 Task: In the  document feature.odt. Below name insert the link: 'www.facebook.com' Insert Dropdown below the link: Review Status  'Select Approved'Insert Header and write  "Stellar". Change font style to  Times New Roman
Action: Mouse moved to (435, 435)
Screenshot: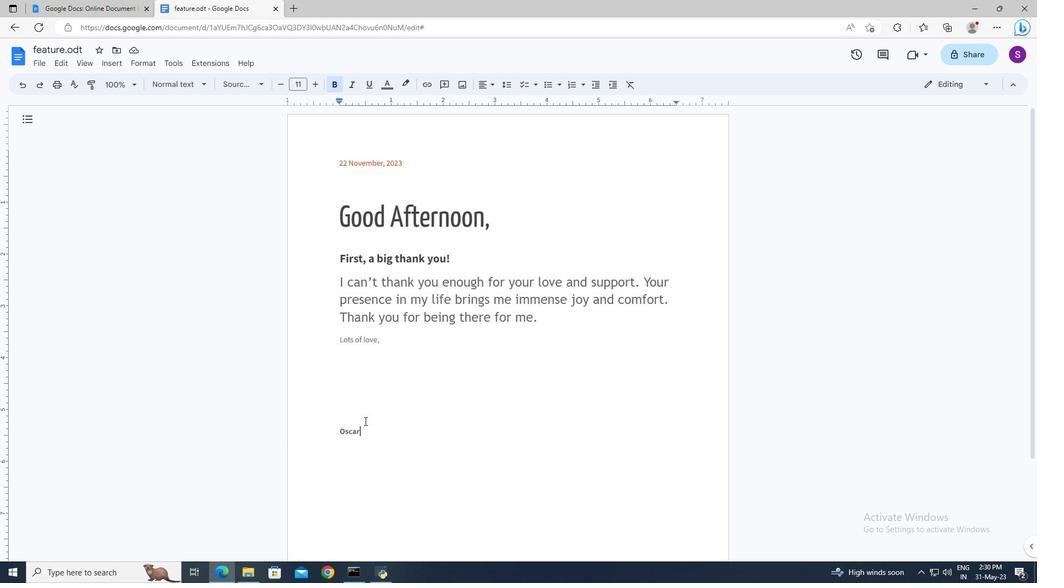 
Action: Mouse pressed left at (435, 435)
Screenshot: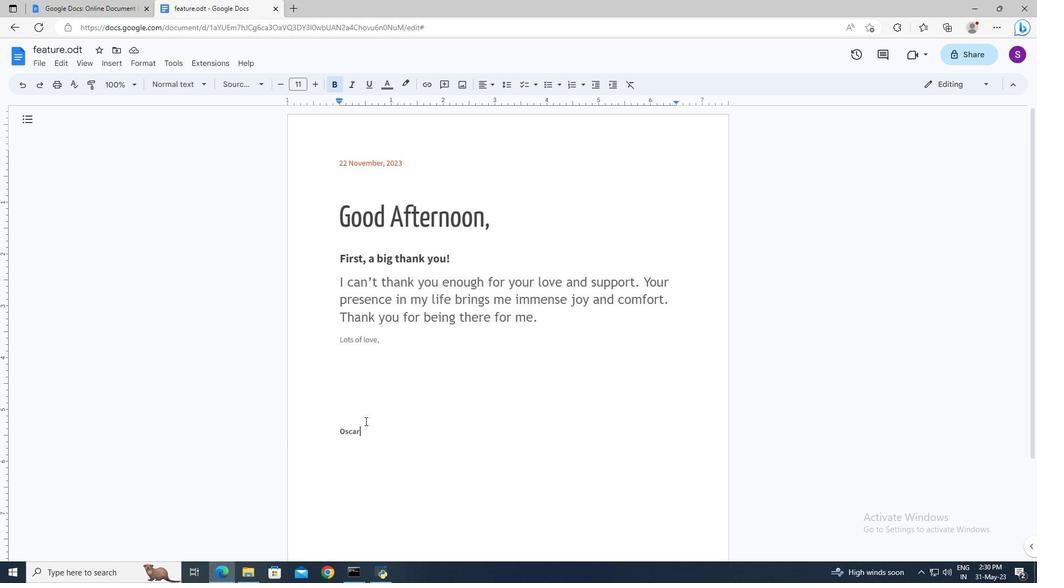 
Action: Mouse moved to (369, 430)
Screenshot: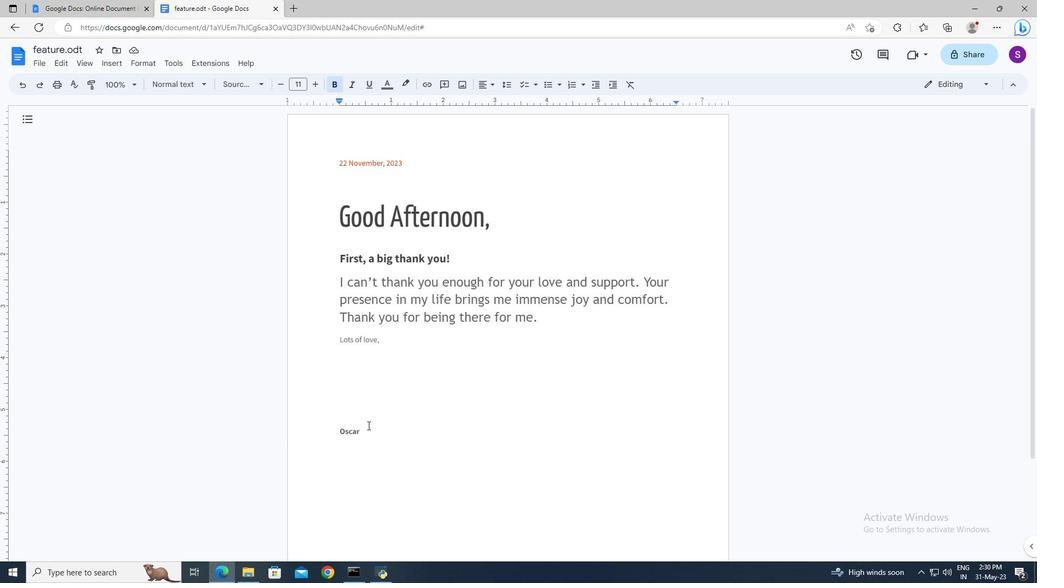 
Action: Mouse pressed left at (369, 430)
Screenshot: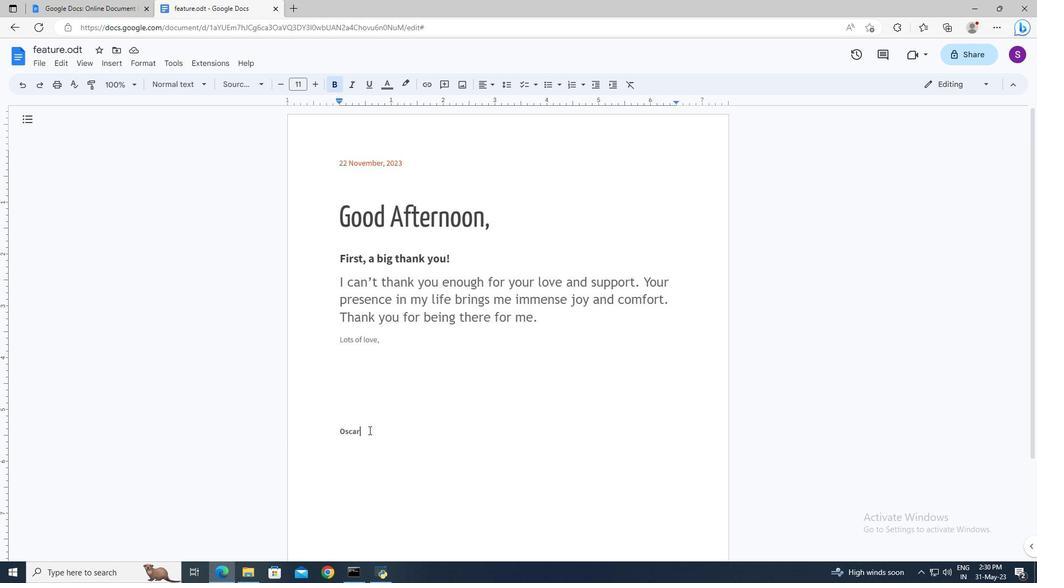 
Action: Key pressed <Key.enter>
Screenshot: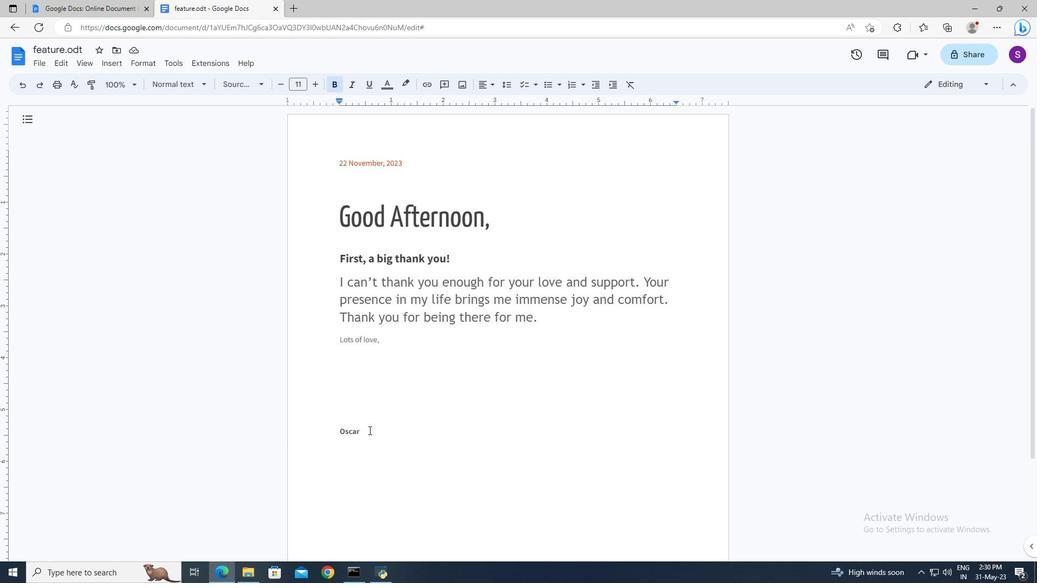 
Action: Mouse moved to (120, 68)
Screenshot: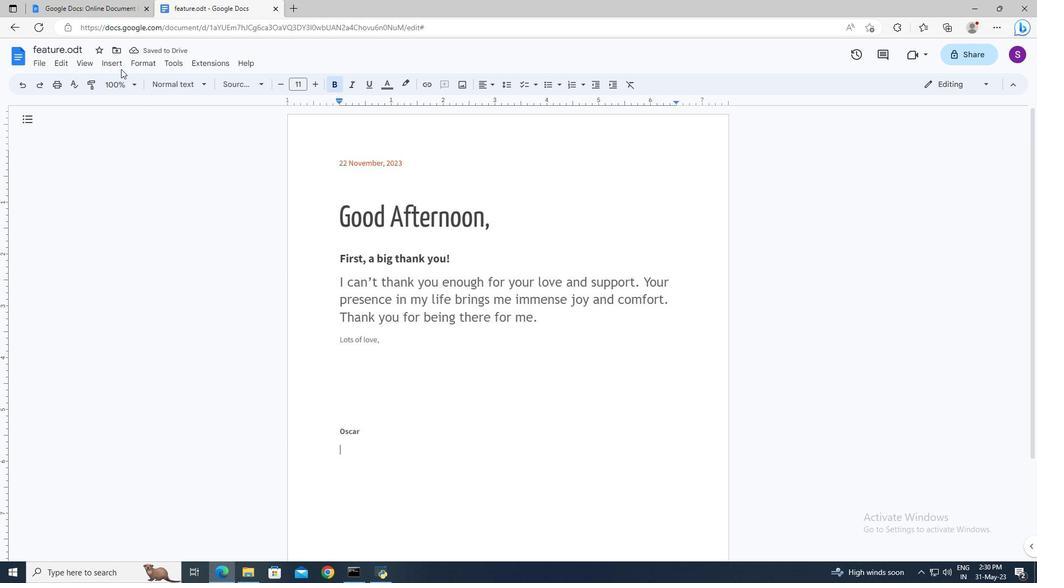 
Action: Mouse pressed left at (120, 68)
Screenshot: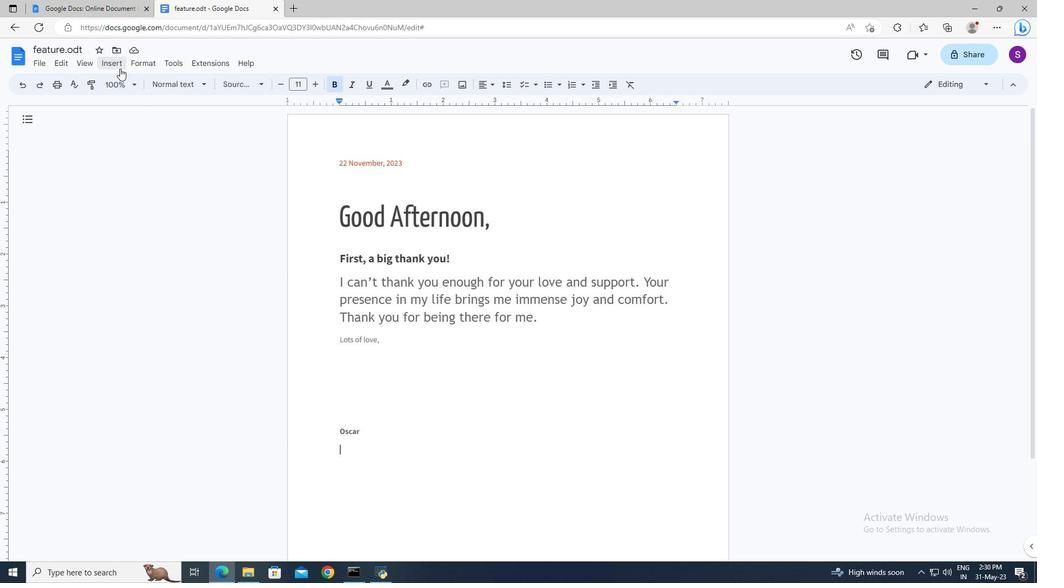 
Action: Mouse moved to (140, 392)
Screenshot: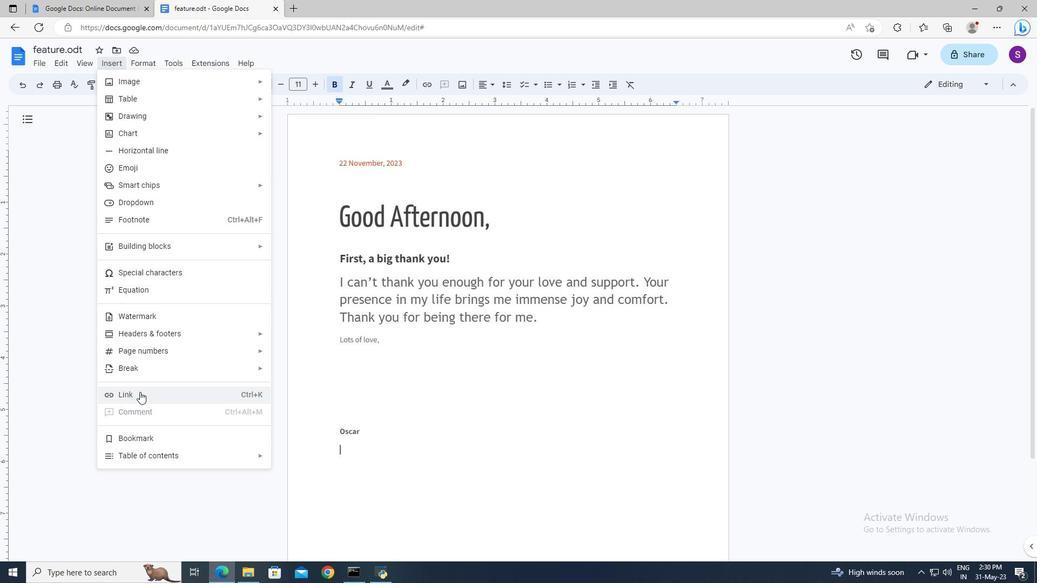 
Action: Mouse pressed left at (140, 392)
Screenshot: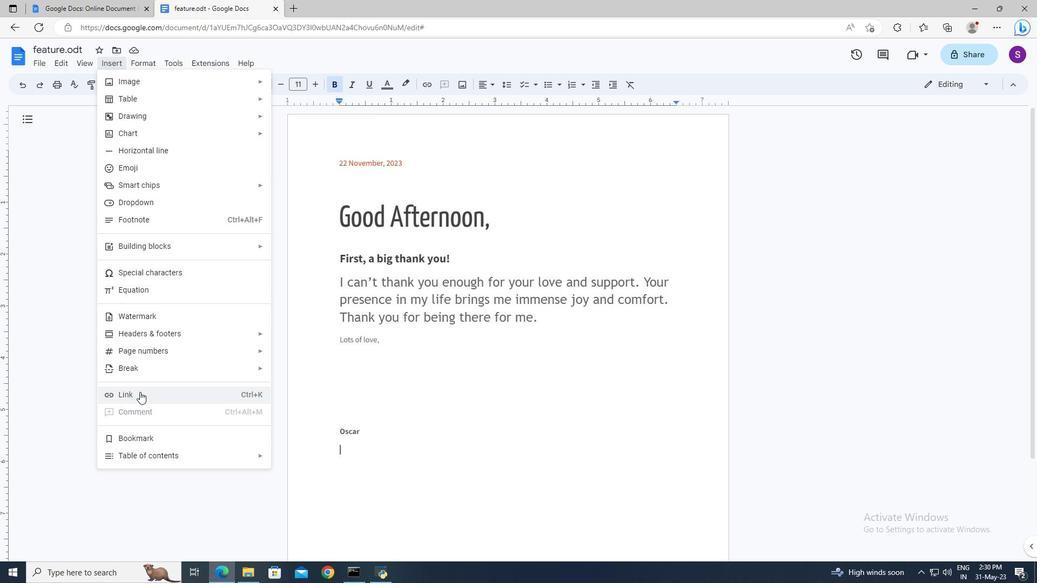 
Action: Mouse moved to (364, 284)
Screenshot: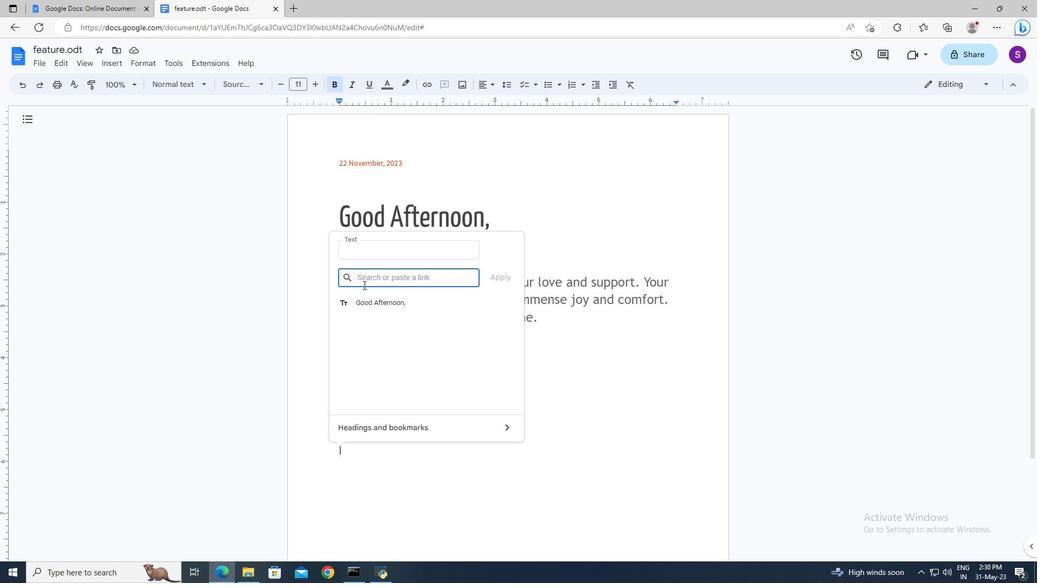 
Action: Mouse pressed left at (364, 284)
Screenshot: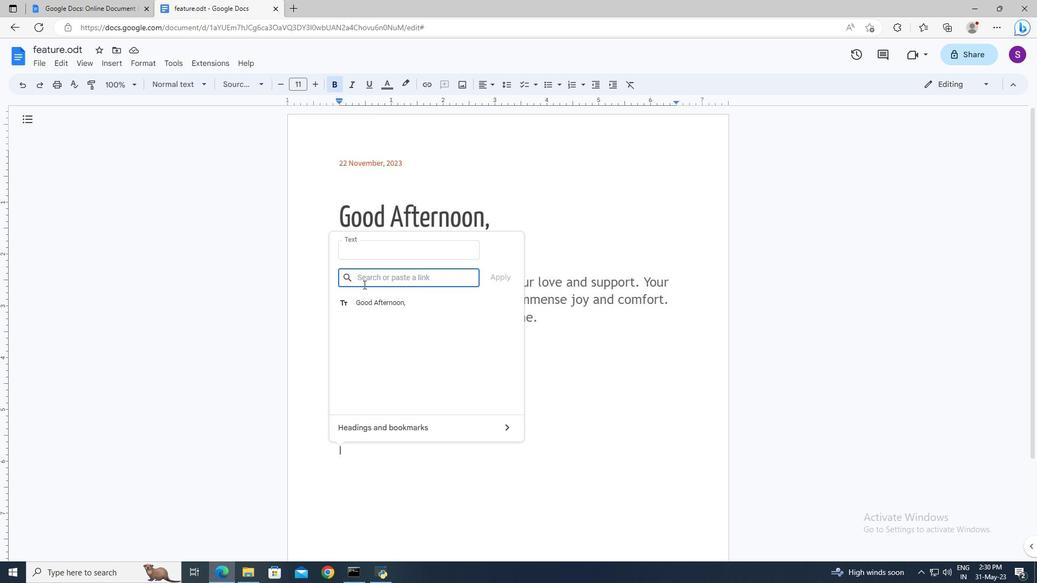 
Action: Mouse moved to (363, 281)
Screenshot: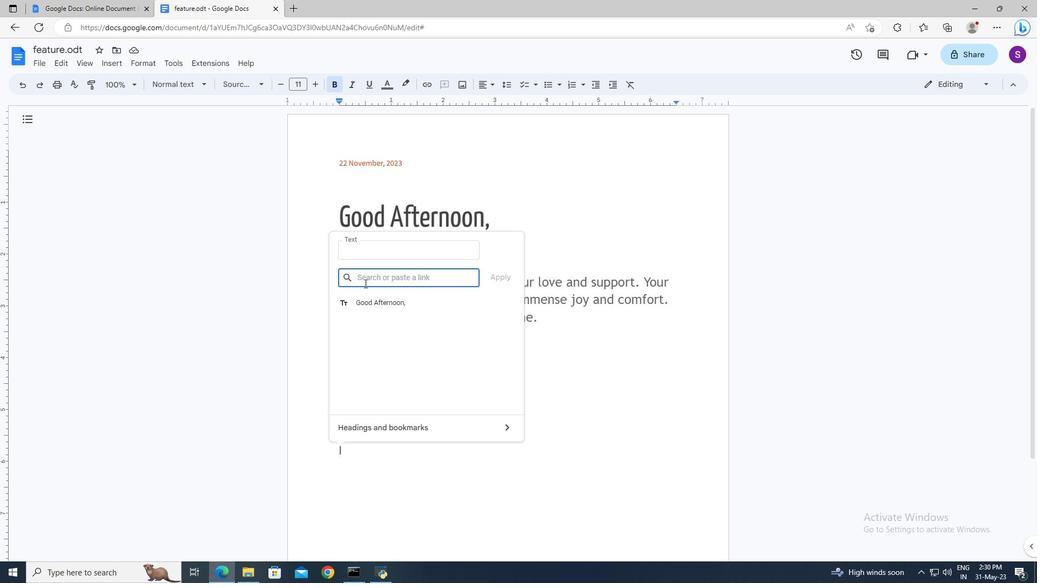 
Action: Key pressed www.facebook.com<Key.enter><Key.enter>
Screenshot: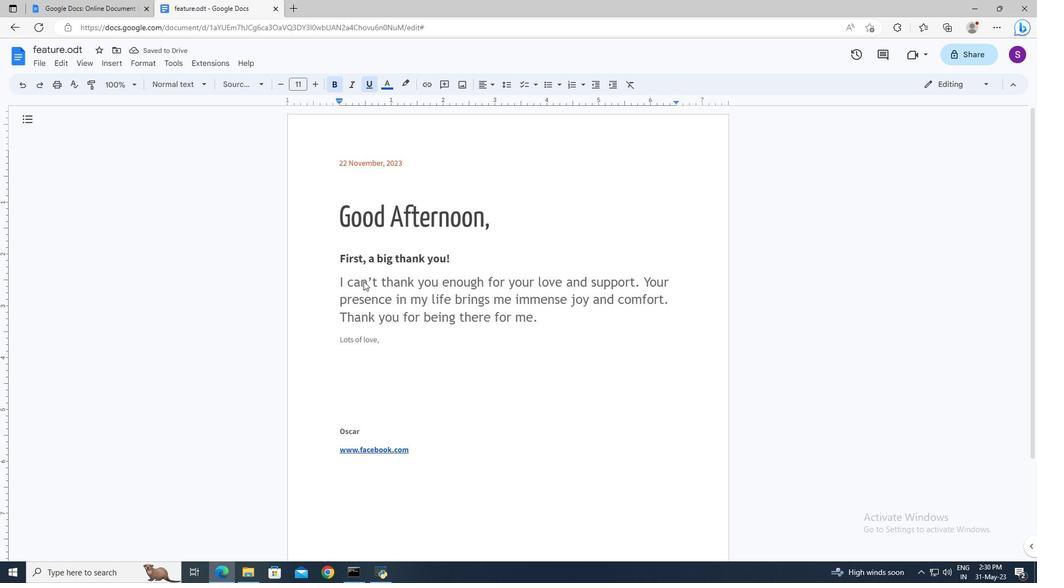 
Action: Mouse moved to (123, 68)
Screenshot: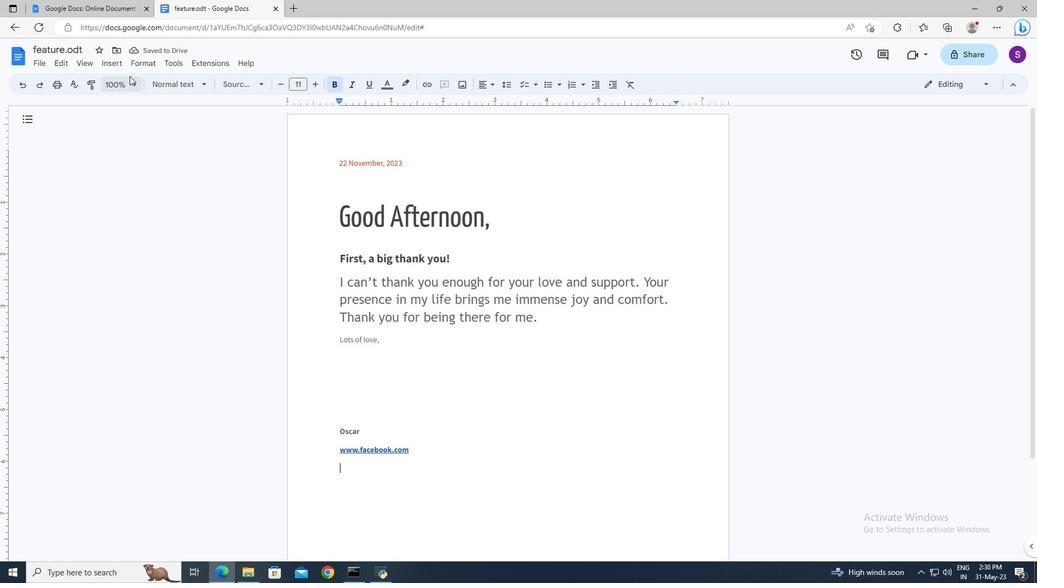 
Action: Mouse pressed left at (123, 68)
Screenshot: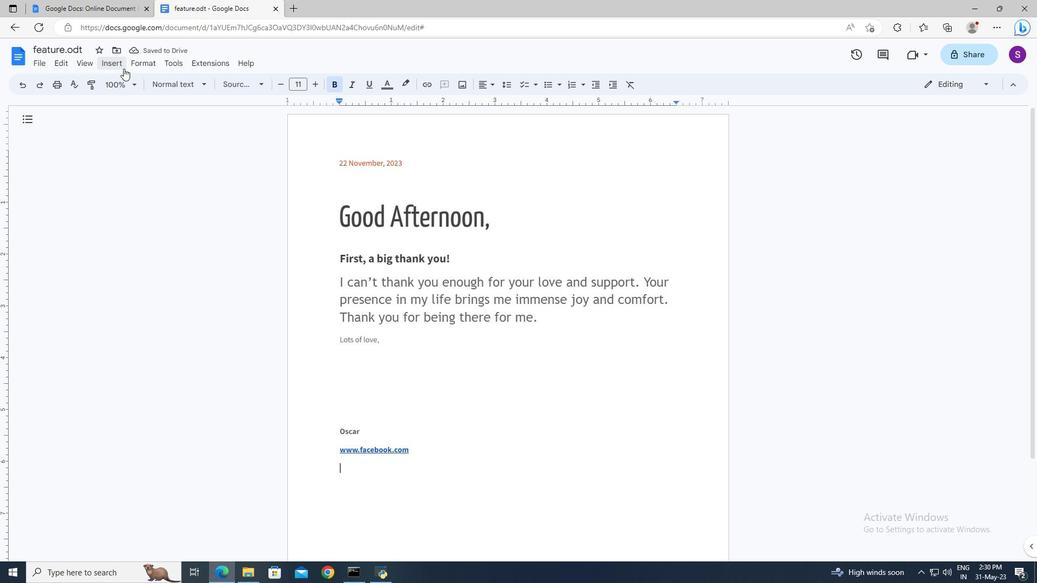 
Action: Mouse moved to (130, 199)
Screenshot: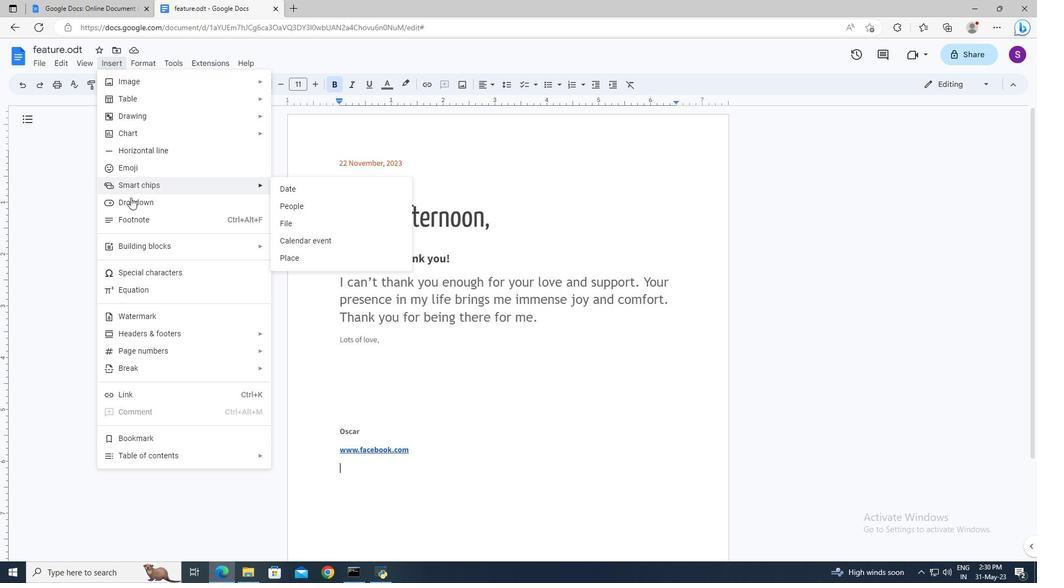 
Action: Mouse pressed left at (130, 199)
Screenshot: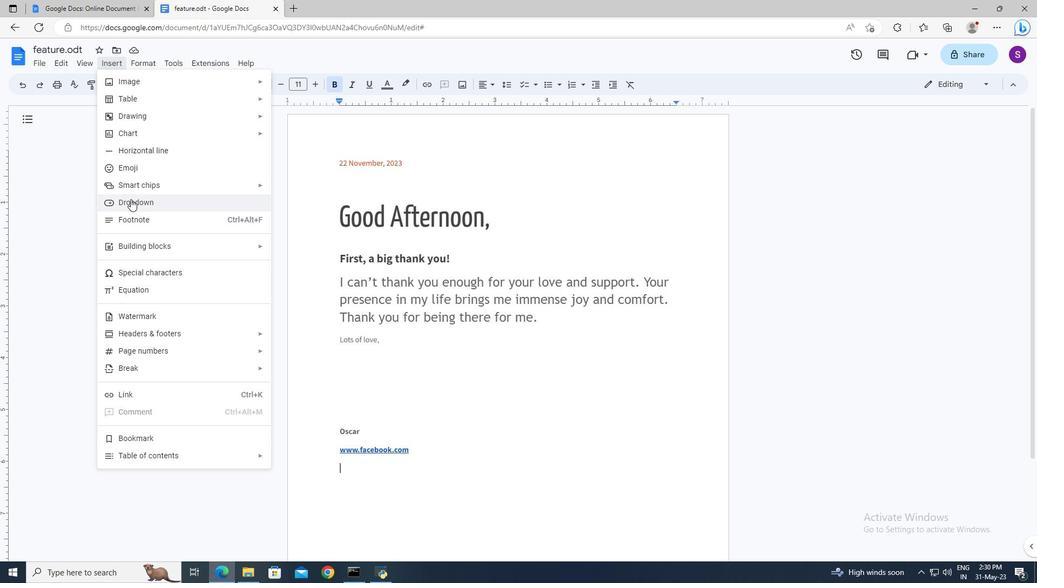 
Action: Mouse moved to (424, 465)
Screenshot: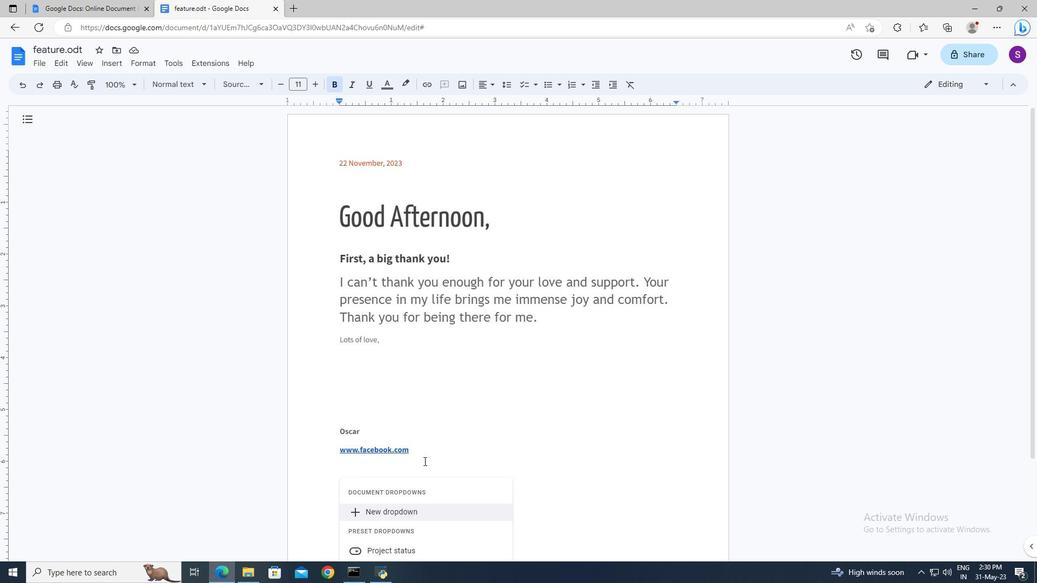
Action: Mouse scrolled (424, 465) with delta (0, 0)
Screenshot: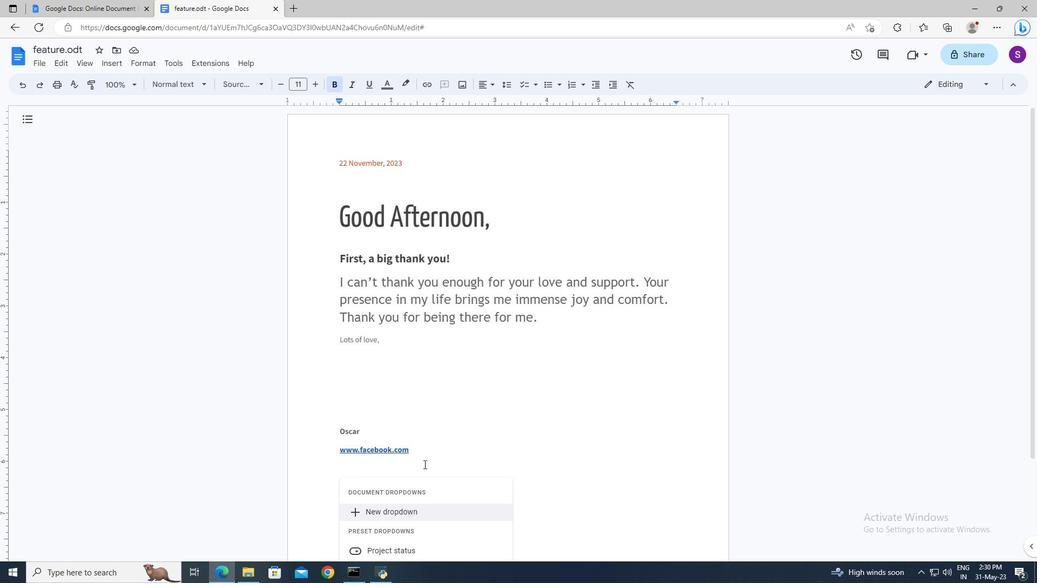 
Action: Mouse moved to (535, 505)
Screenshot: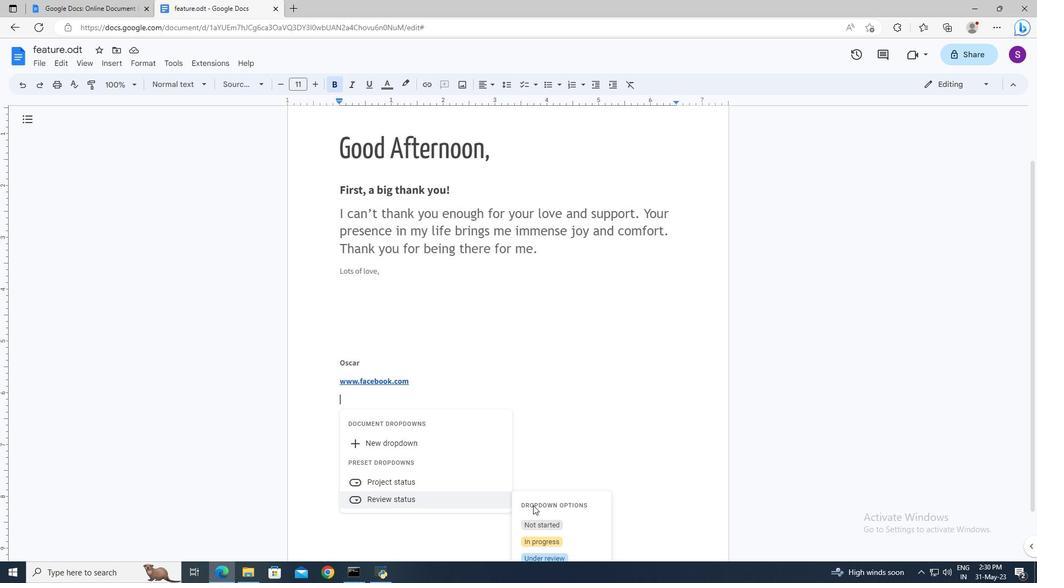 
Action: Mouse scrolled (535, 505) with delta (0, 0)
Screenshot: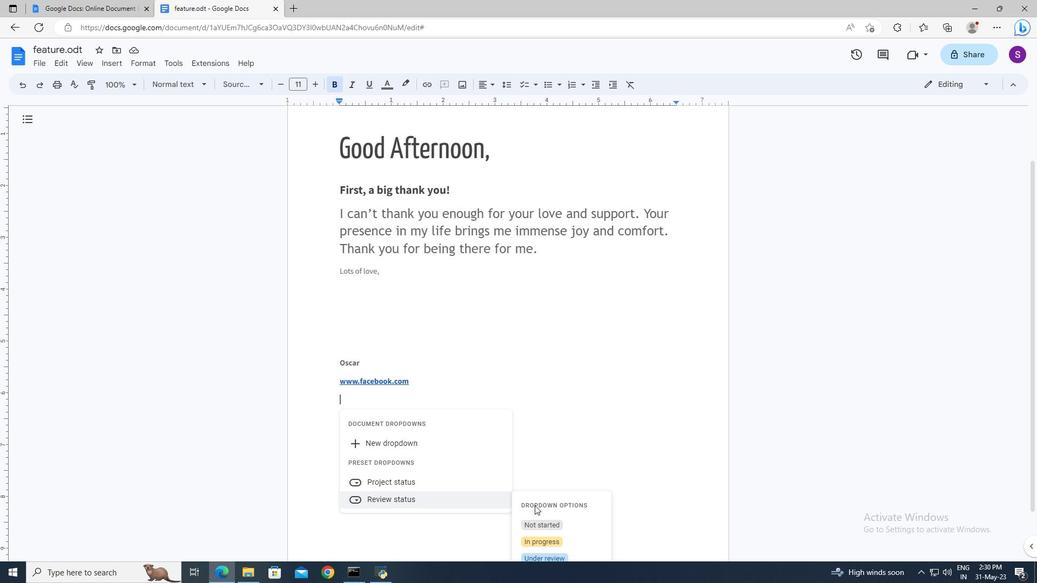 
Action: Mouse scrolled (535, 506) with delta (0, 0)
Screenshot: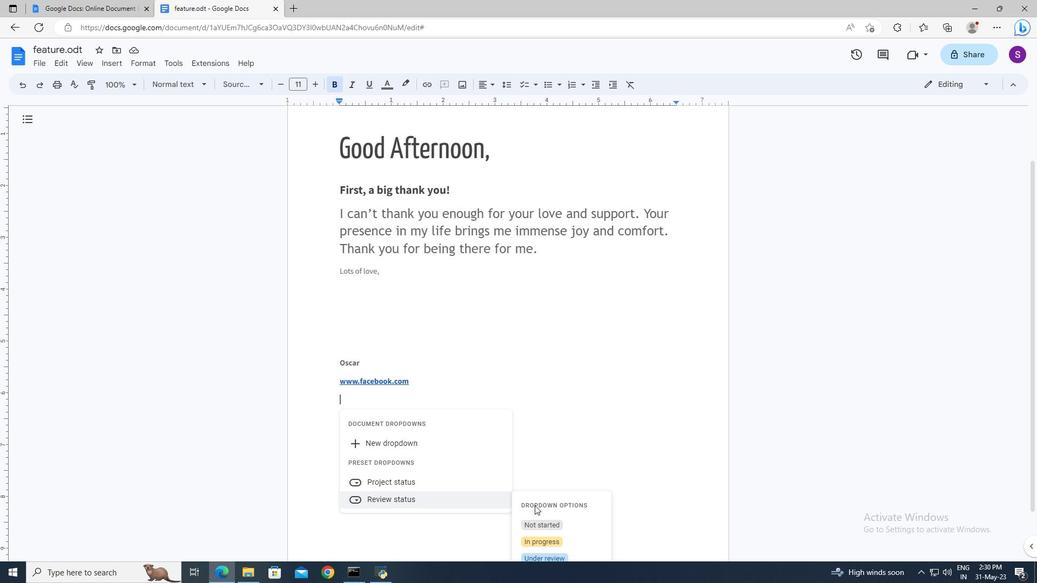 
Action: Mouse scrolled (535, 505) with delta (0, 0)
Screenshot: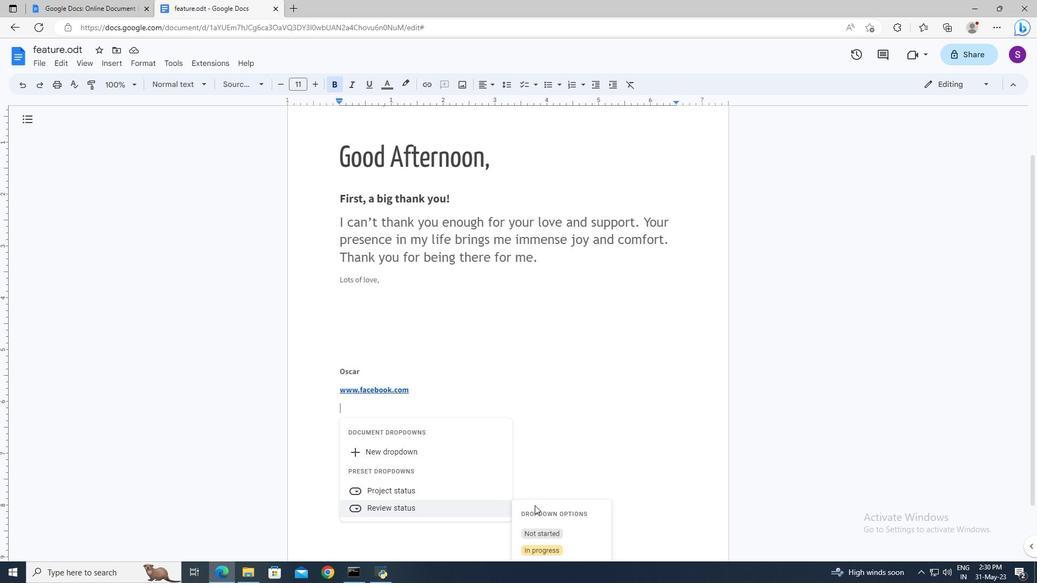 
Action: Mouse moved to (533, 513)
Screenshot: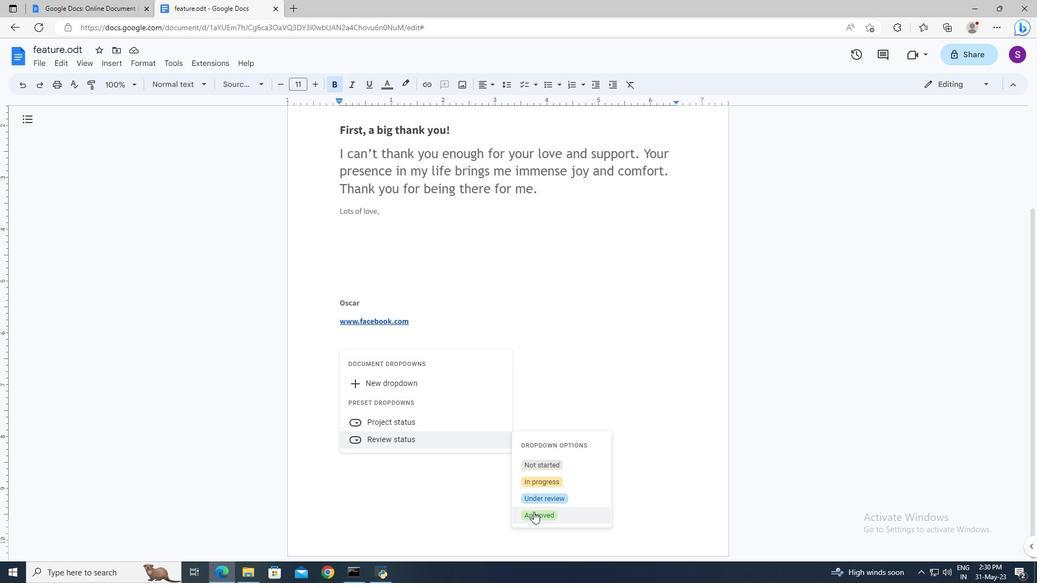 
Action: Mouse pressed left at (533, 513)
Screenshot: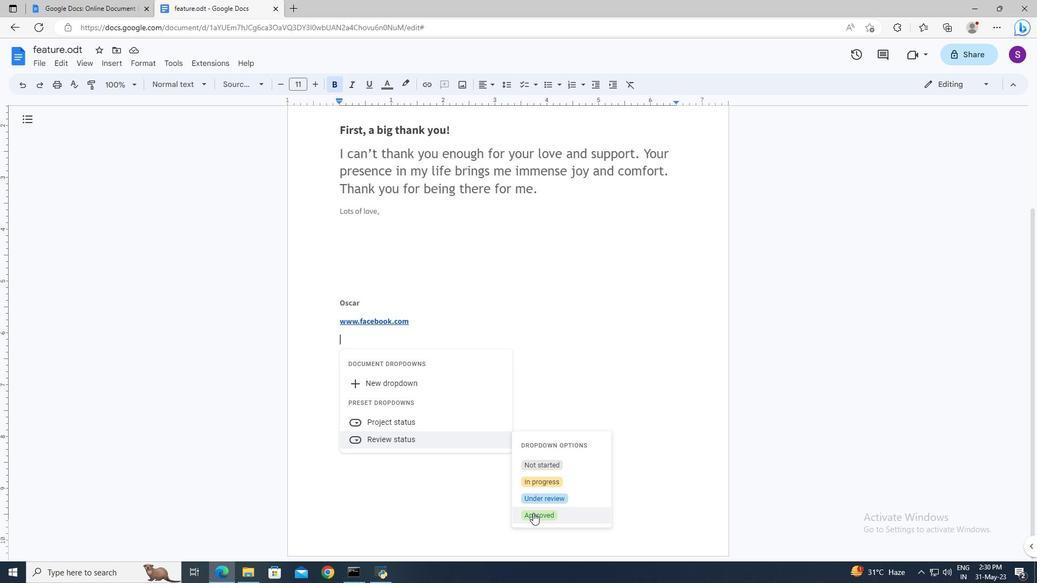 
Action: Mouse moved to (118, 66)
Screenshot: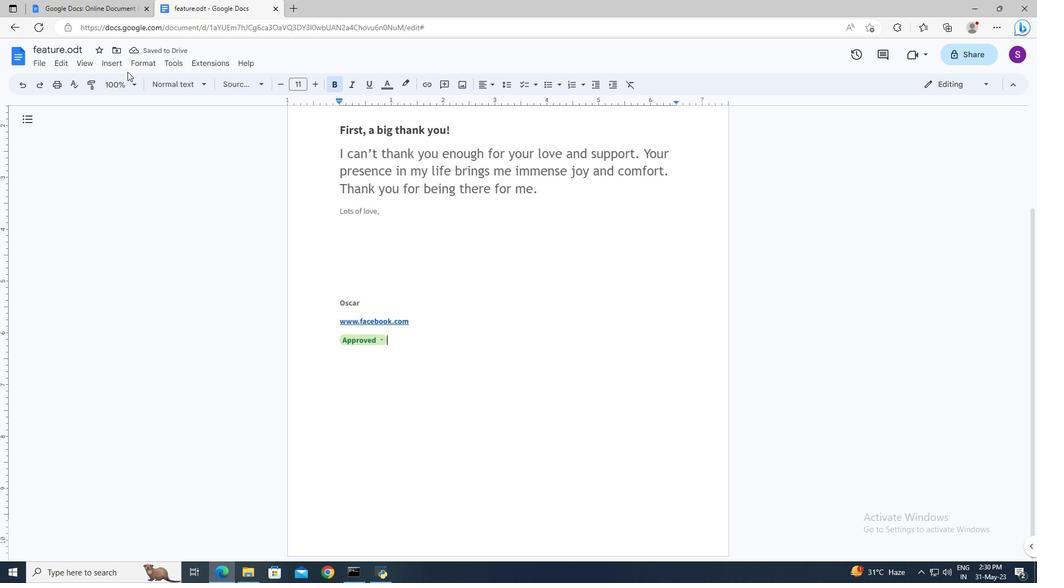 
Action: Mouse pressed left at (118, 66)
Screenshot: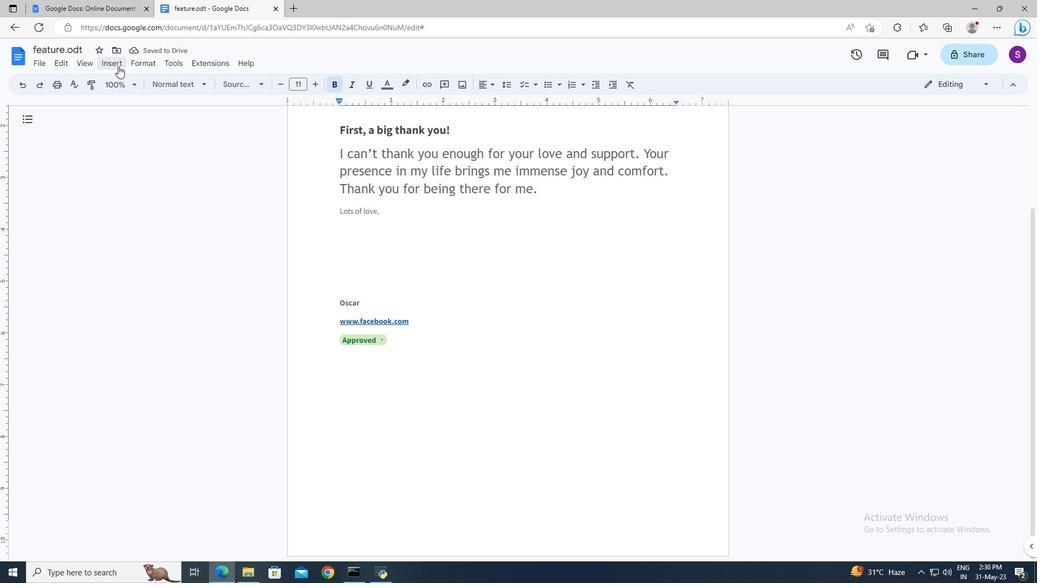 
Action: Mouse moved to (140, 334)
Screenshot: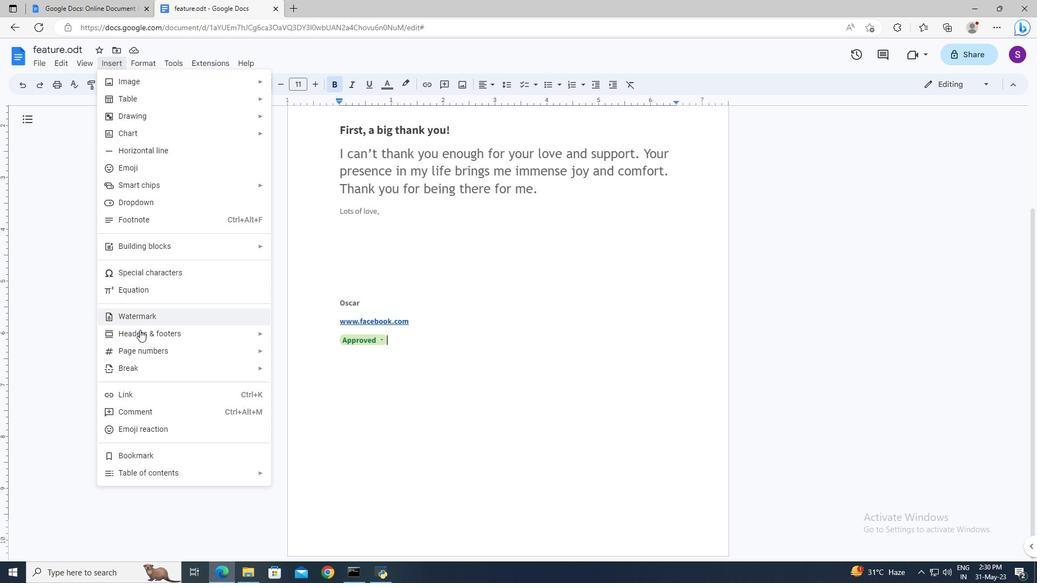 
Action: Mouse pressed left at (140, 334)
Screenshot: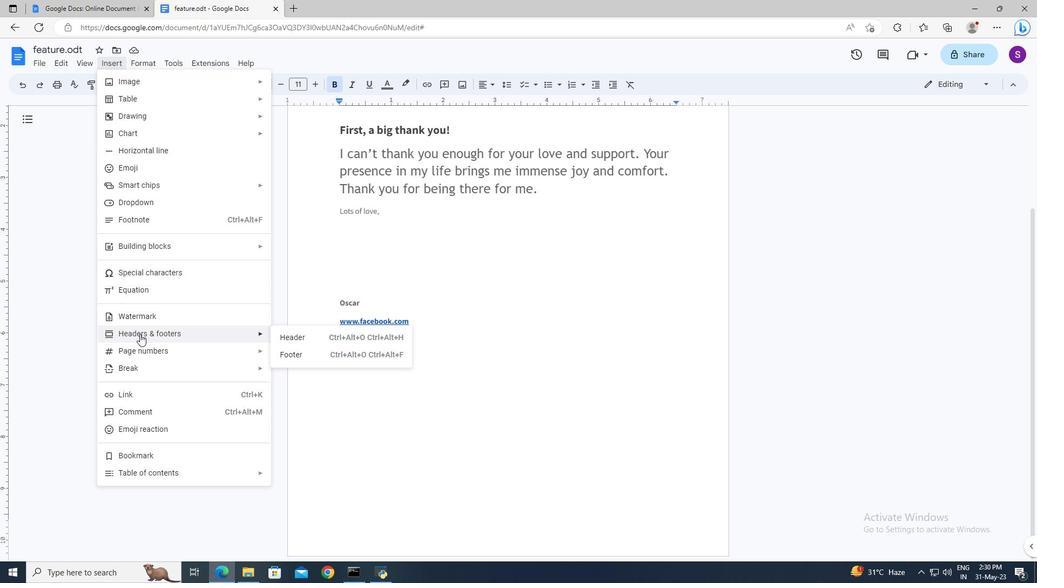 
Action: Mouse moved to (292, 341)
Screenshot: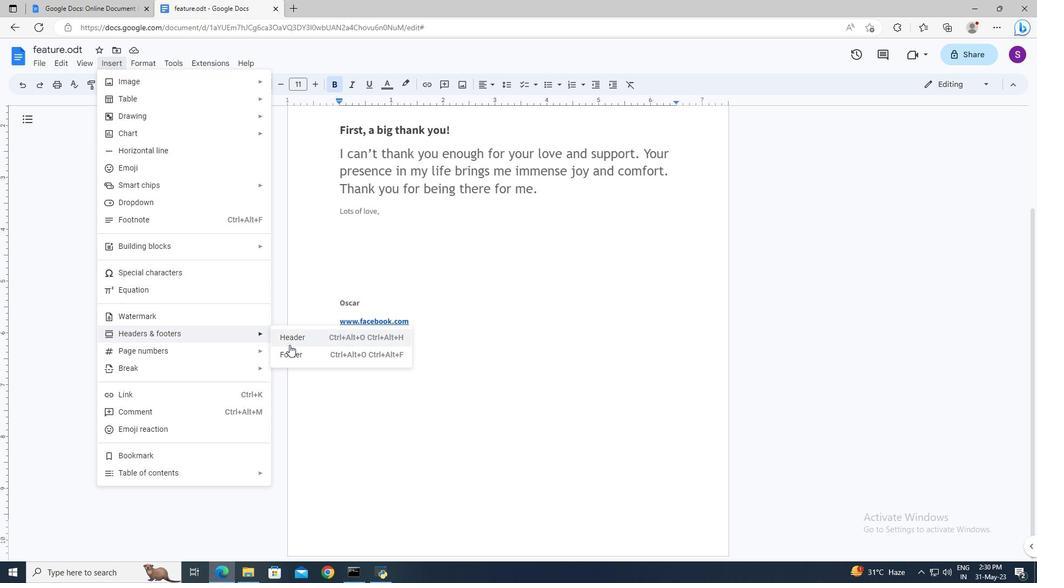 
Action: Mouse pressed left at (292, 341)
Screenshot: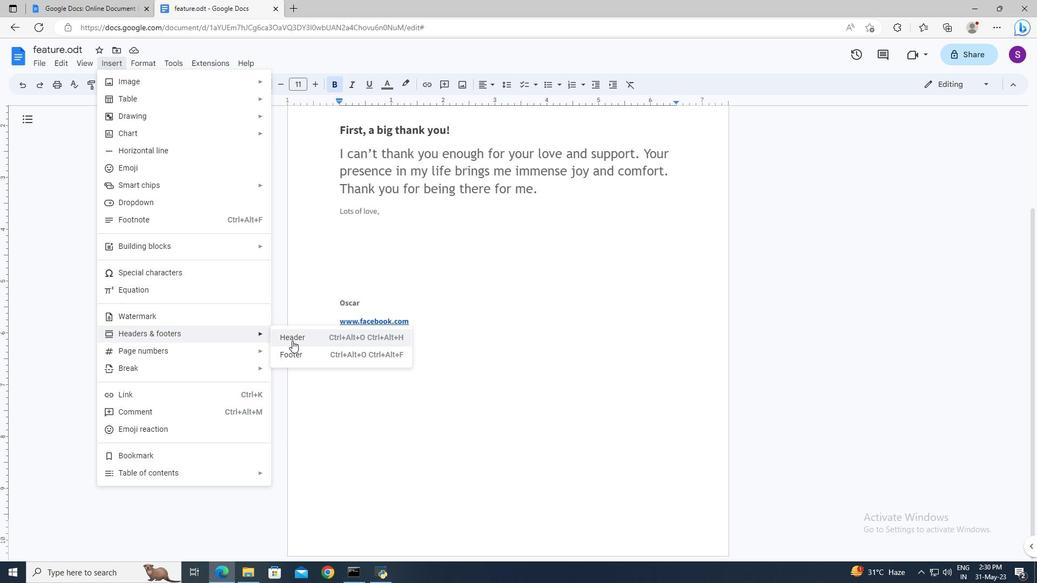 
Action: Mouse moved to (292, 339)
Screenshot: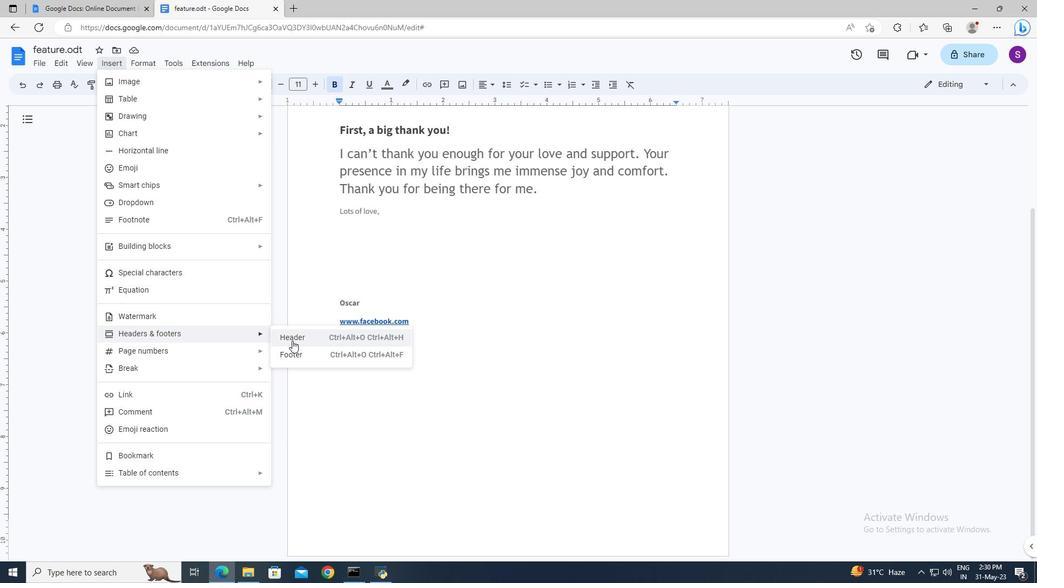 
Action: Key pressed <Key.shift_r>S
Screenshot: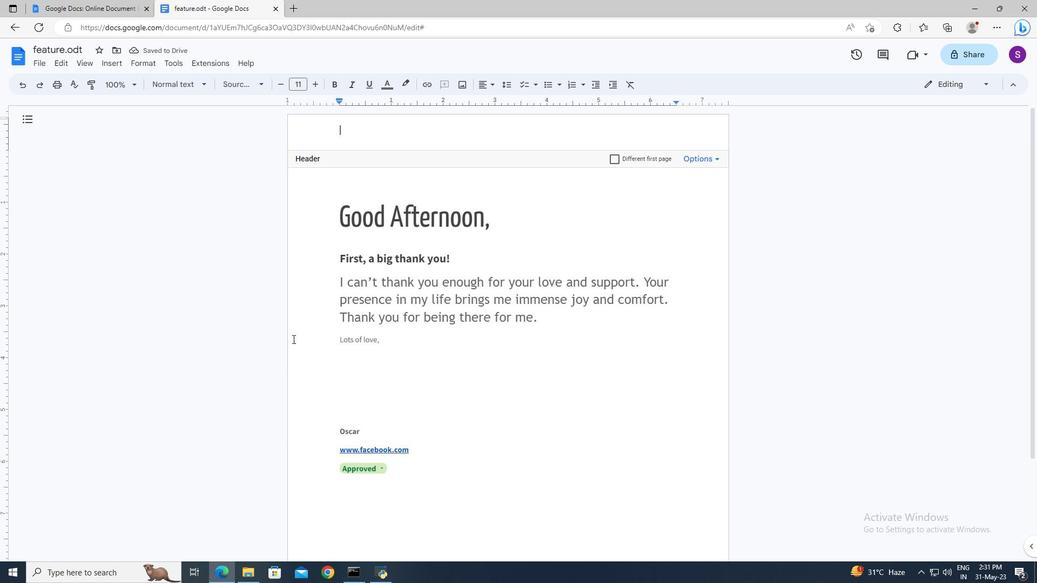
Action: Mouse moved to (292, 338)
Screenshot: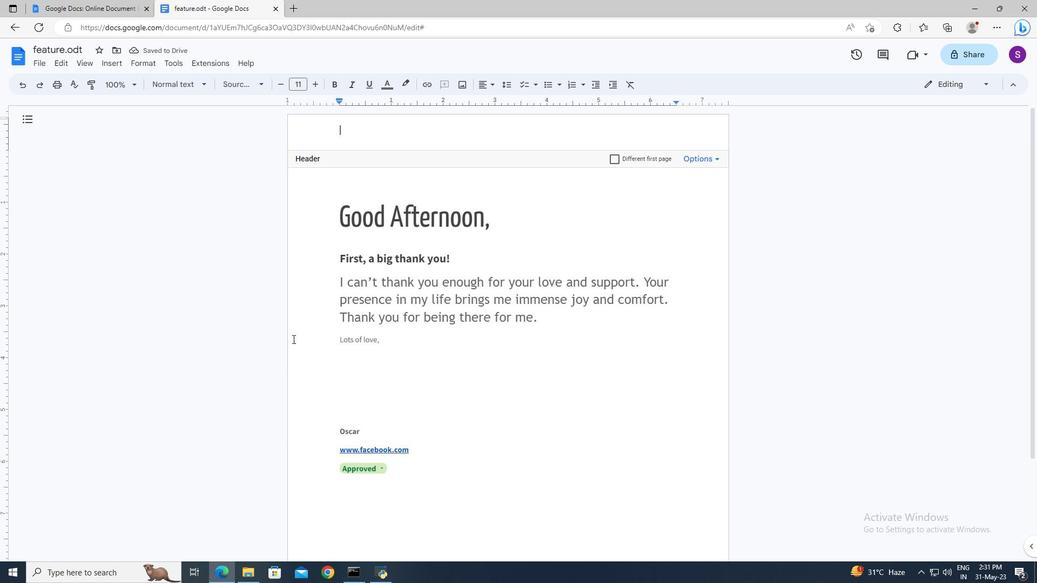 
Action: Key pressed tellar<Key.shift><Key.left><Key.left>
Screenshot: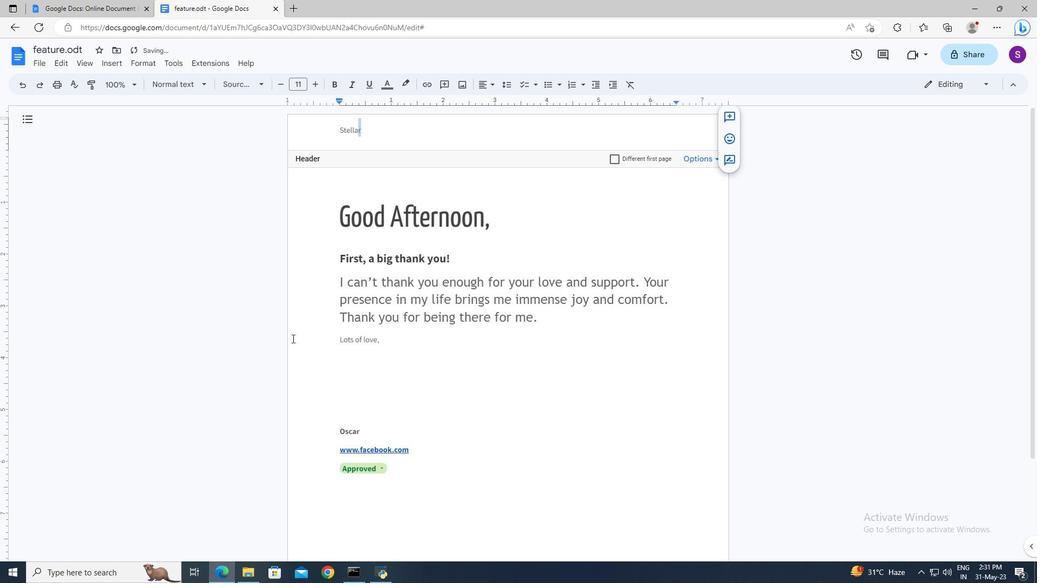 
Action: Mouse moved to (265, 88)
Screenshot: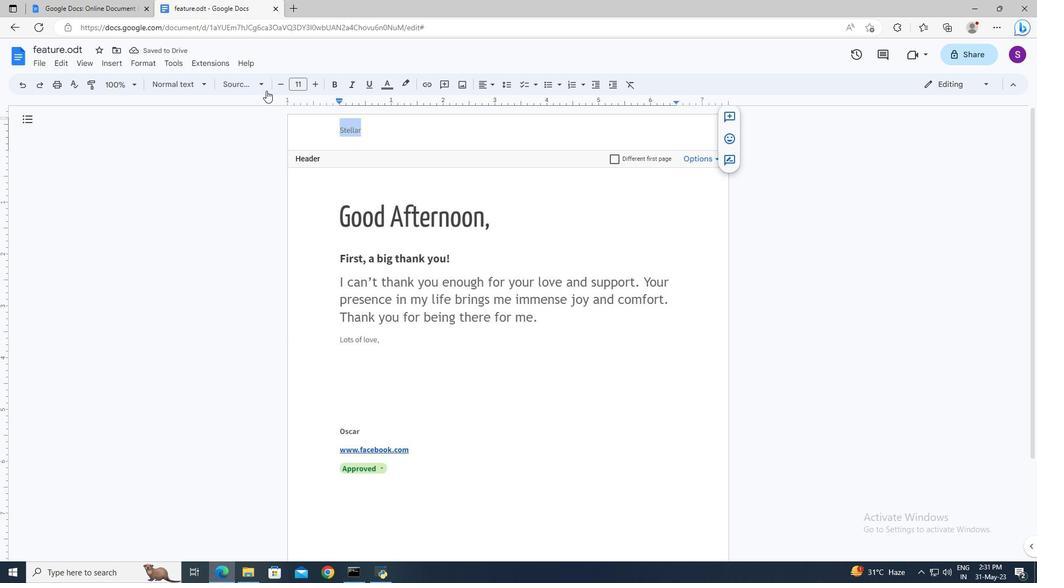 
Action: Mouse pressed left at (265, 88)
Screenshot: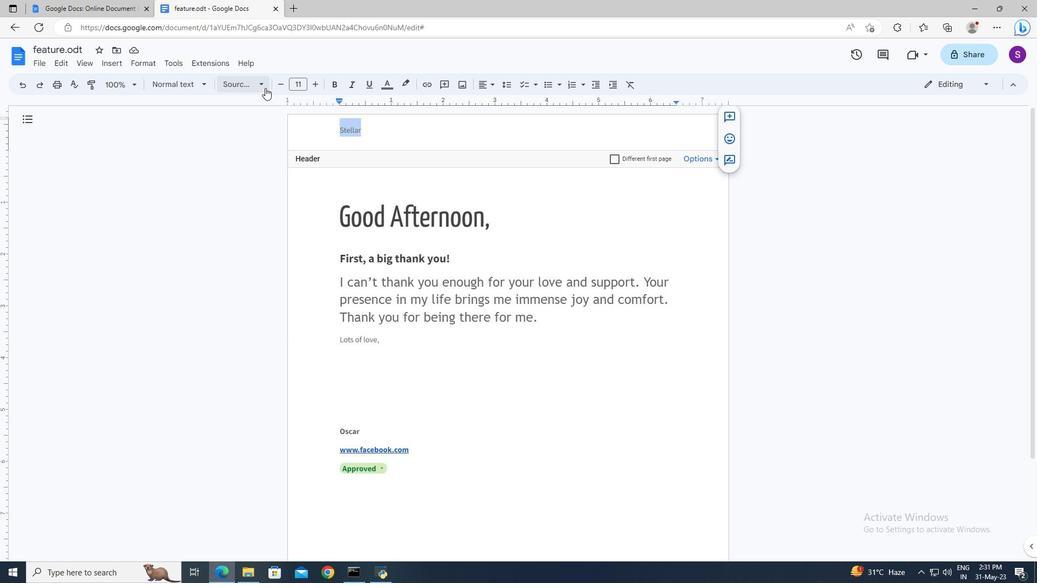 
Action: Mouse moved to (285, 398)
Screenshot: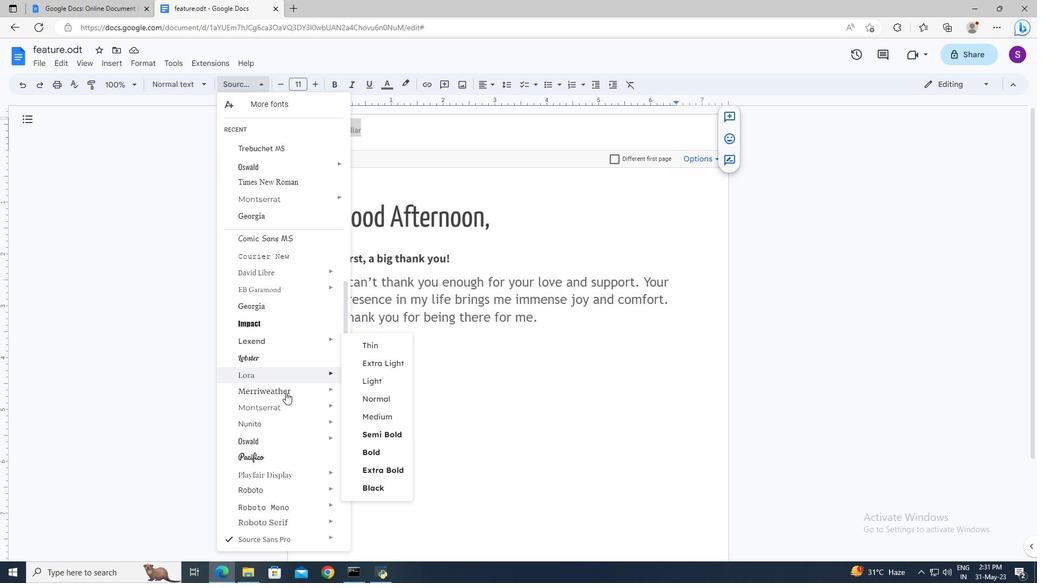 
Action: Mouse scrolled (285, 398) with delta (0, 0)
Screenshot: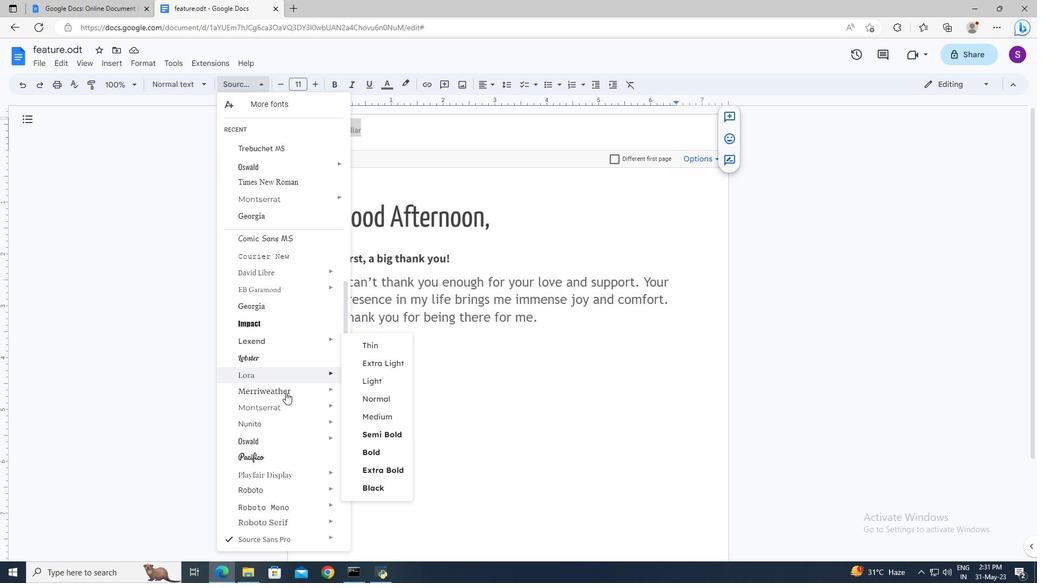 
Action: Mouse scrolled (285, 398) with delta (0, 0)
Screenshot: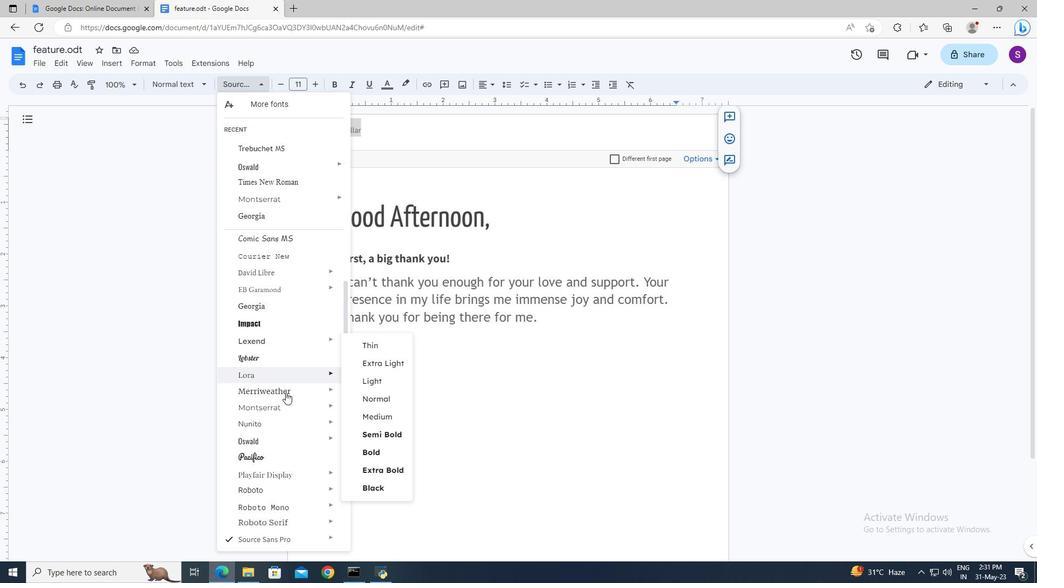 
Action: Mouse moved to (285, 416)
Screenshot: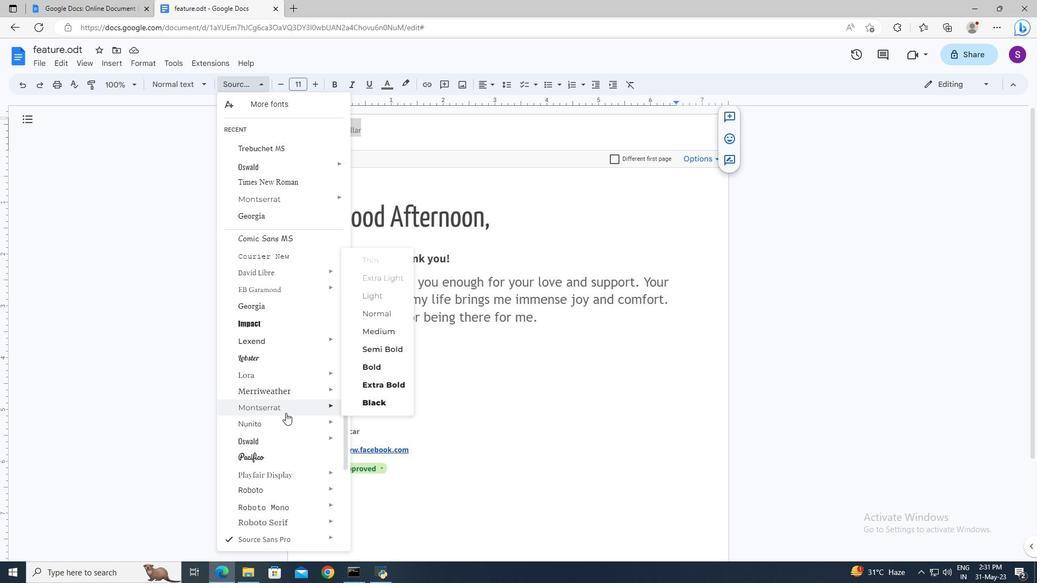 
Action: Mouse scrolled (285, 416) with delta (0, 0)
Screenshot: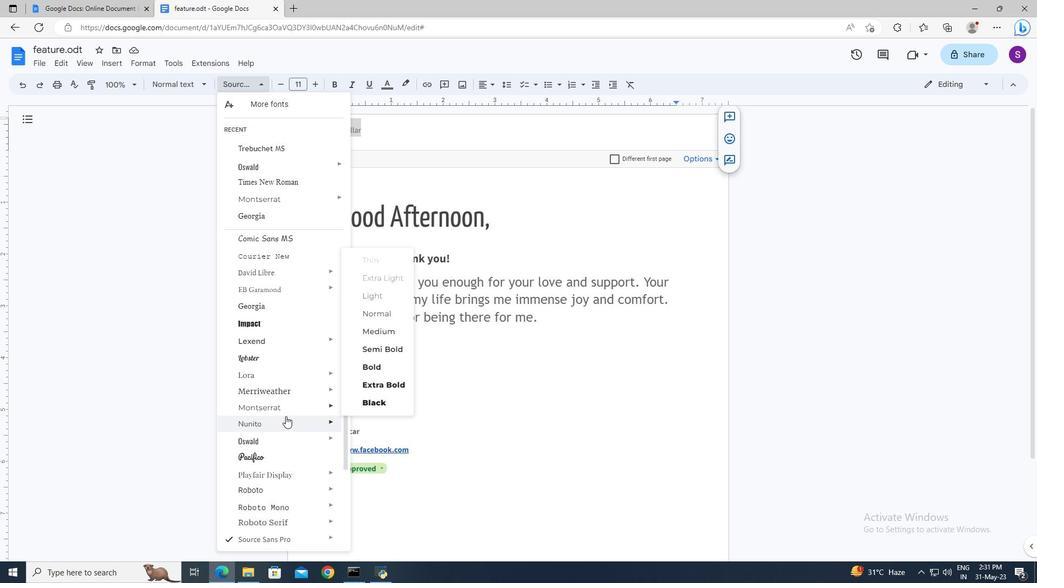 
Action: Mouse moved to (285, 436)
Screenshot: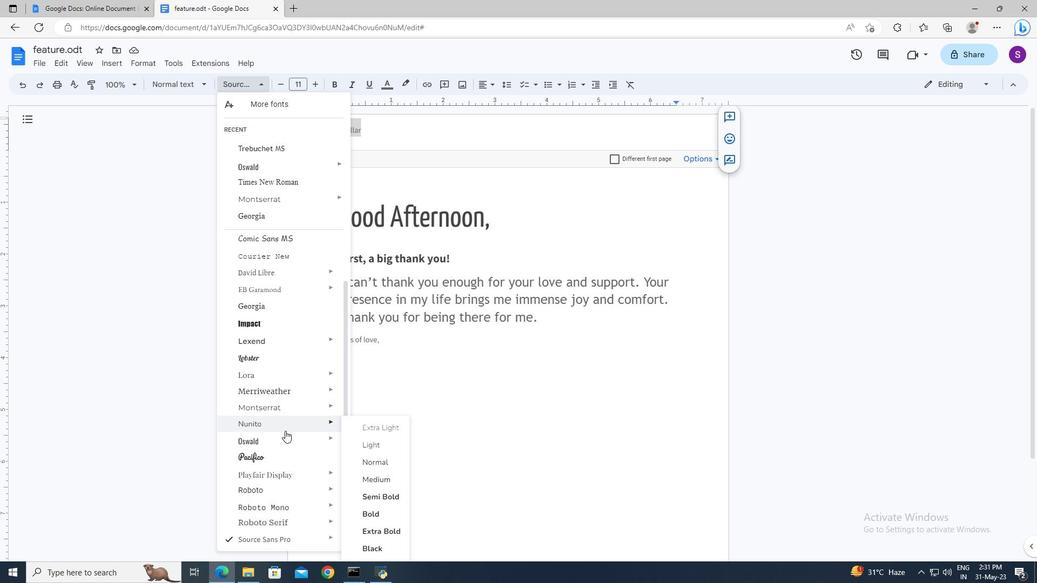 
Action: Mouse scrolled (285, 436) with delta (0, 0)
Screenshot: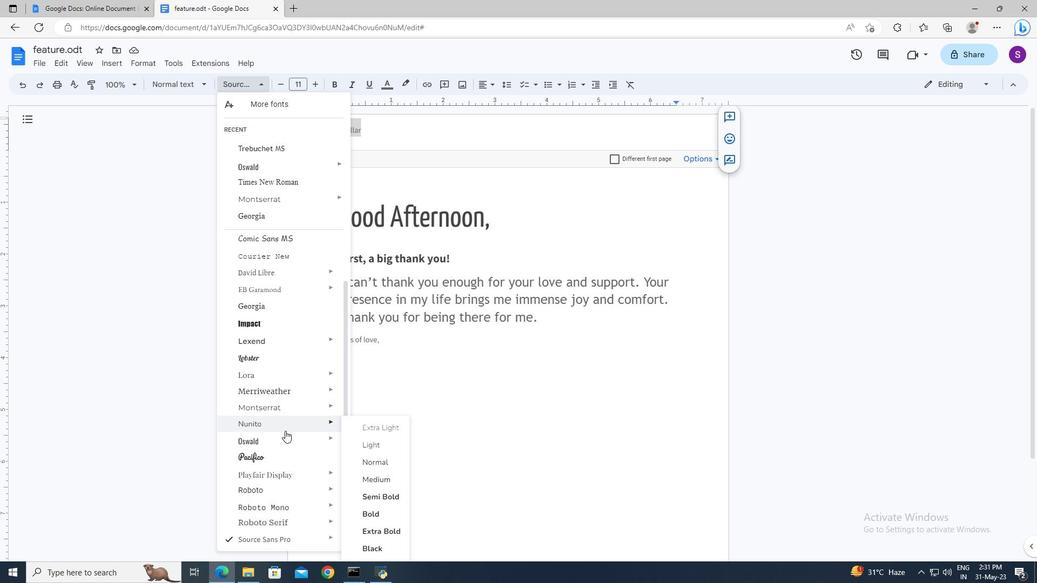 
Action: Mouse moved to (285, 441)
Screenshot: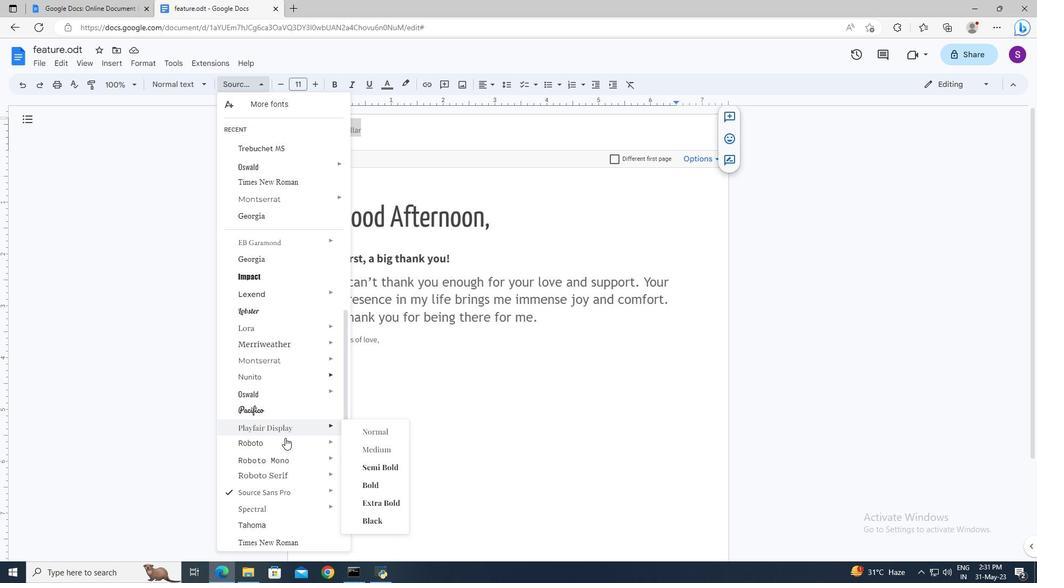 
Action: Mouse scrolled (285, 440) with delta (0, 0)
Screenshot: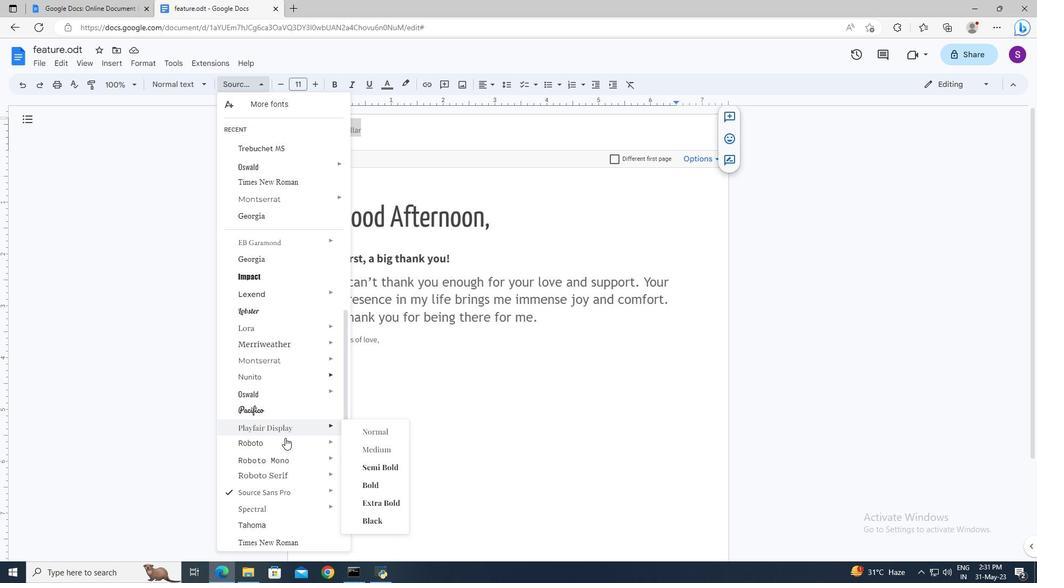 
Action: Mouse moved to (285, 484)
Screenshot: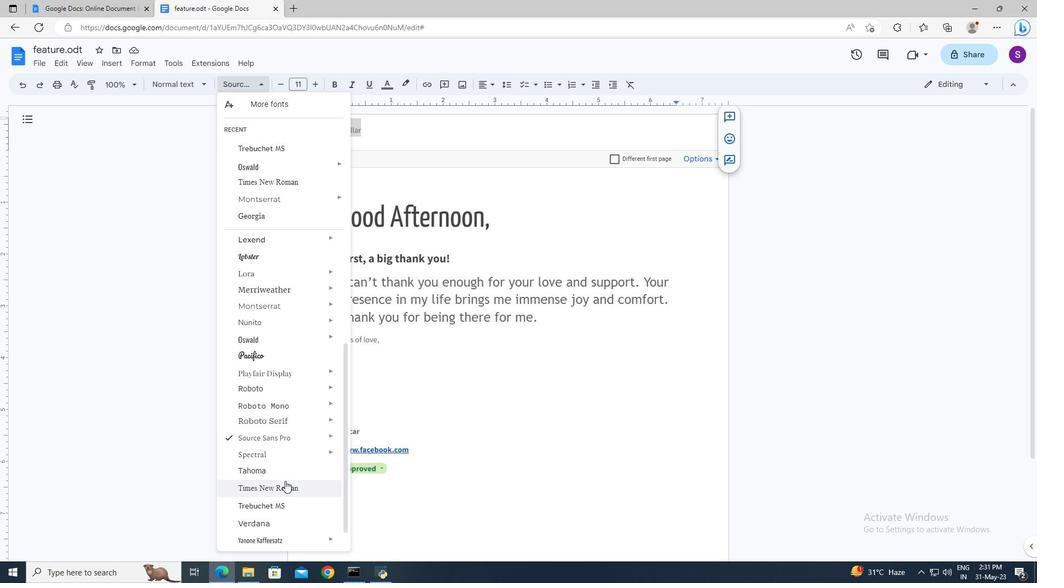 
Action: Mouse pressed left at (285, 484)
Screenshot: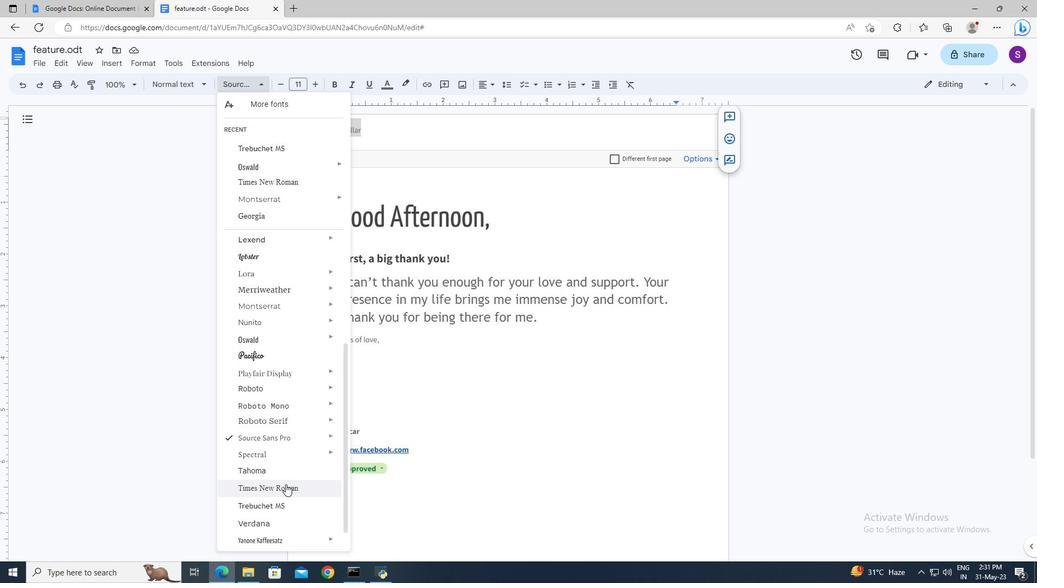 
Action: Mouse moved to (440, 394)
Screenshot: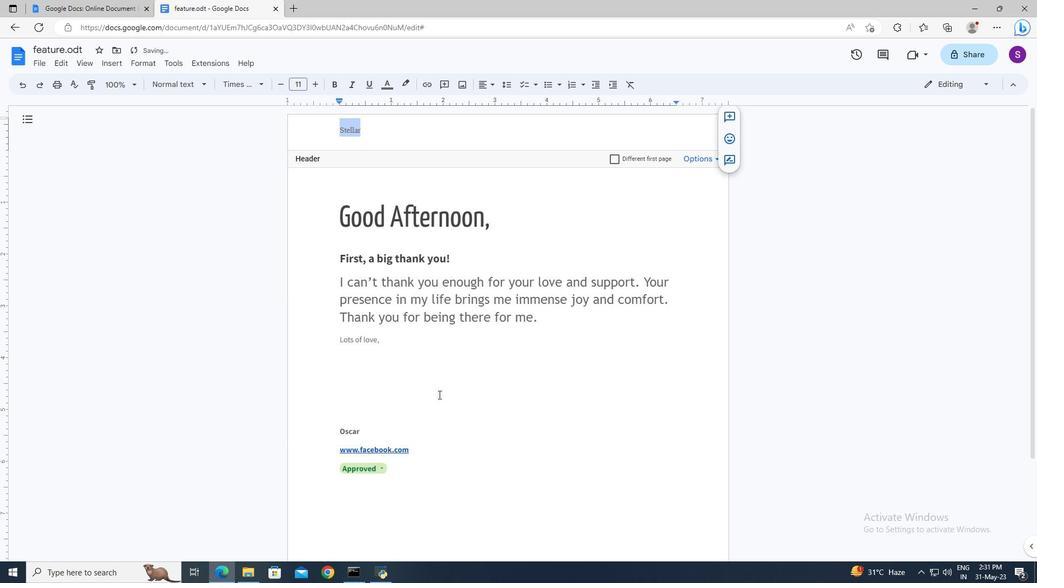 
Action: Mouse pressed left at (440, 394)
Screenshot: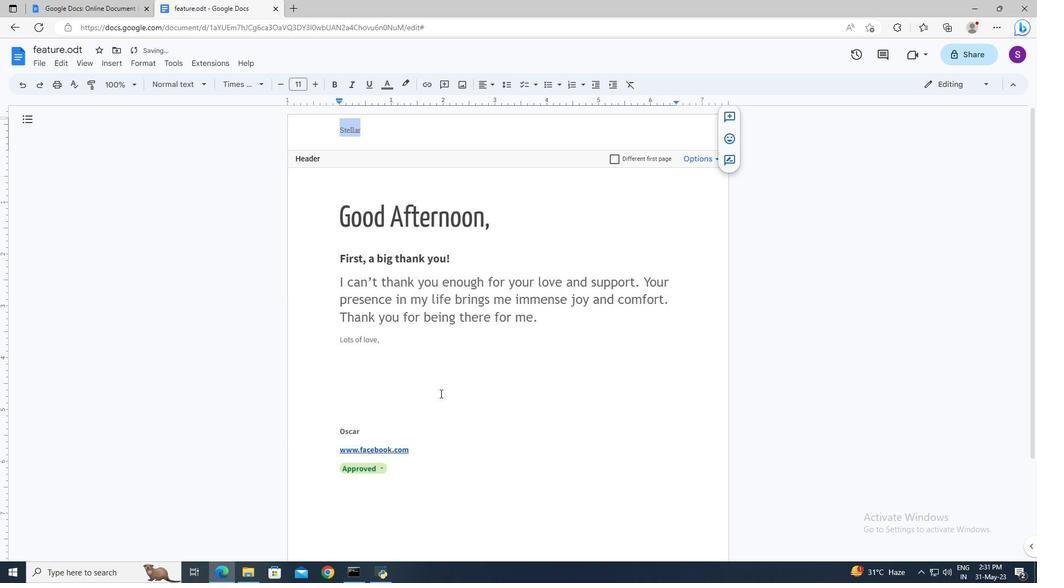 
